 Task: Assign mailaustralia7@gmail.com as Assignee of Child Issue ChildIssue0000000001 of Issue Issue0000000001 in Backlog  in Scrum Project Project0000000001 in Jira. Assign mailaustralia7@gmail.com as Assignee of Child Issue ChildIssue0000000002 of Issue Issue0000000001 in Backlog  in Scrum Project Project0000000001 in Jira. Assign mailaustralia7@gmail.com as Assignee of Child Issue ChildIssue0000000003 of Issue Issue0000000002 in Backlog  in Scrum Project Project0000000001 in Jira. Assign mailaustralia7@gmail.com as Assignee of Child Issue ChildIssue0000000004 of Issue Issue0000000002 in Backlog  in Scrum Project Project0000000001 in Jira. Assign mailaustralia7@gmail.com as Assignee of Child Issue ChildIssue0000000005 of Issue Issue0000000003 in Backlog  in Scrum Project Project0000000001 in Jira
Action: Mouse moved to (319, 276)
Screenshot: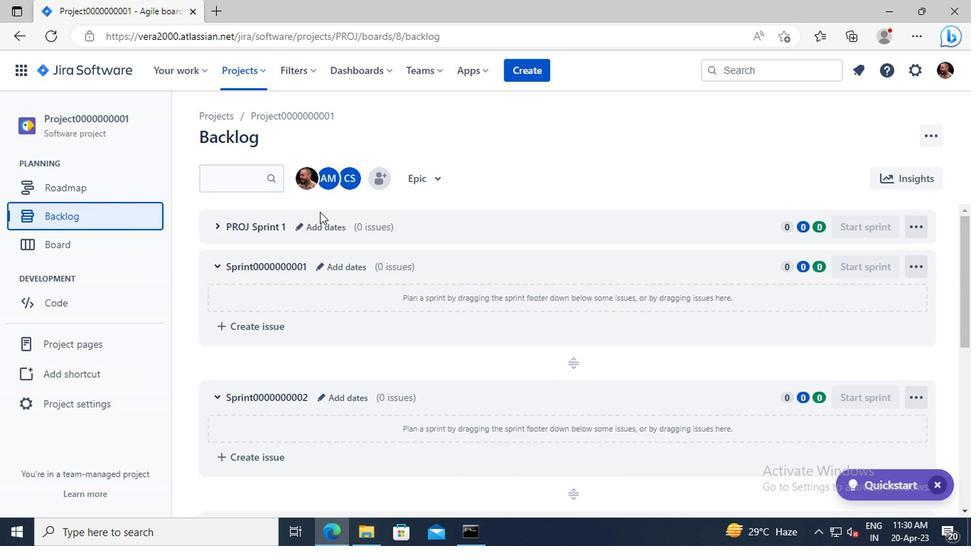 
Action: Mouse scrolled (319, 275) with delta (0, -1)
Screenshot: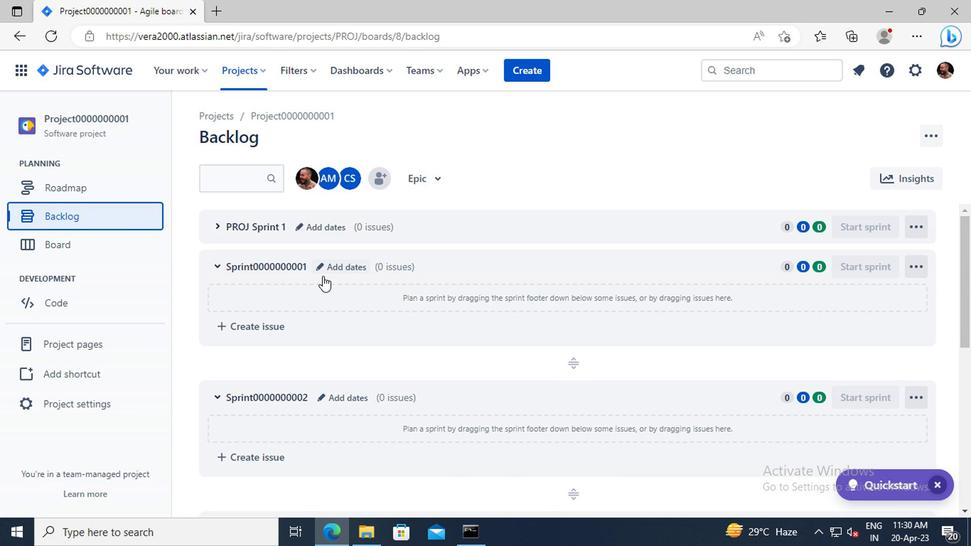 
Action: Mouse scrolled (319, 275) with delta (0, -1)
Screenshot: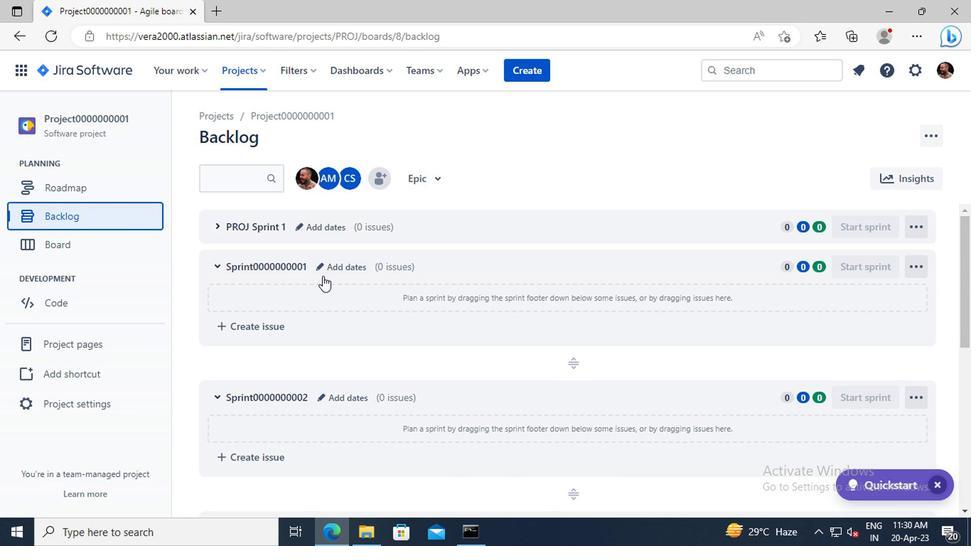 
Action: Mouse scrolled (319, 275) with delta (0, -1)
Screenshot: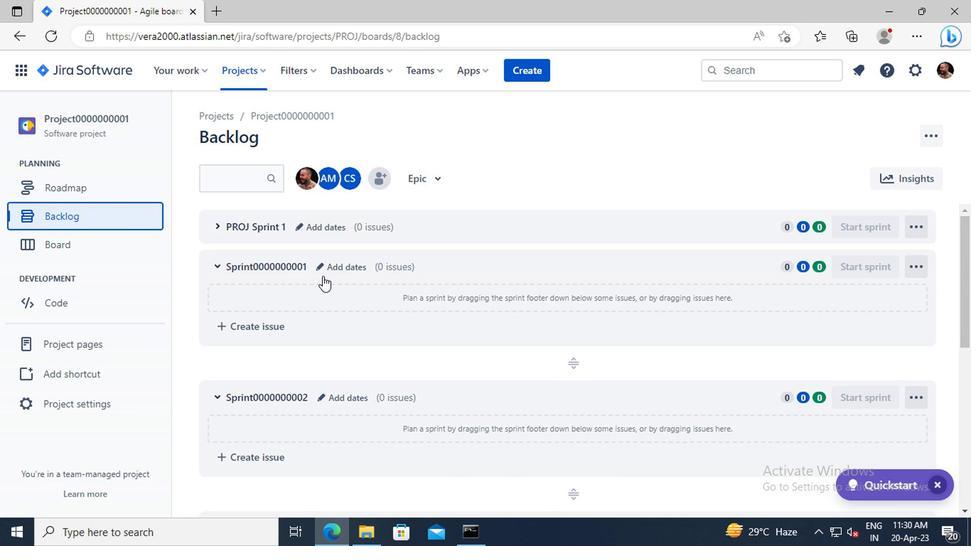 
Action: Mouse scrolled (319, 275) with delta (0, -1)
Screenshot: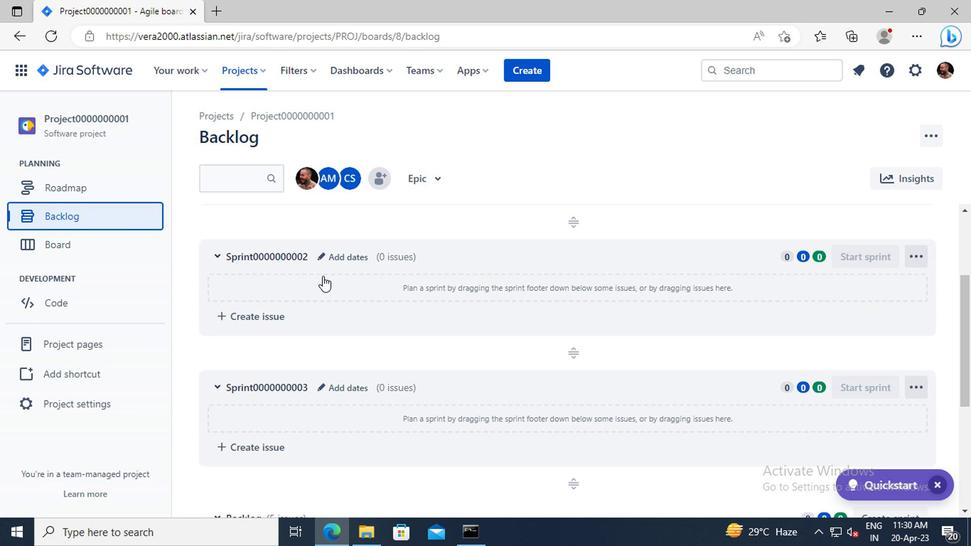 
Action: Mouse scrolled (319, 275) with delta (0, -1)
Screenshot: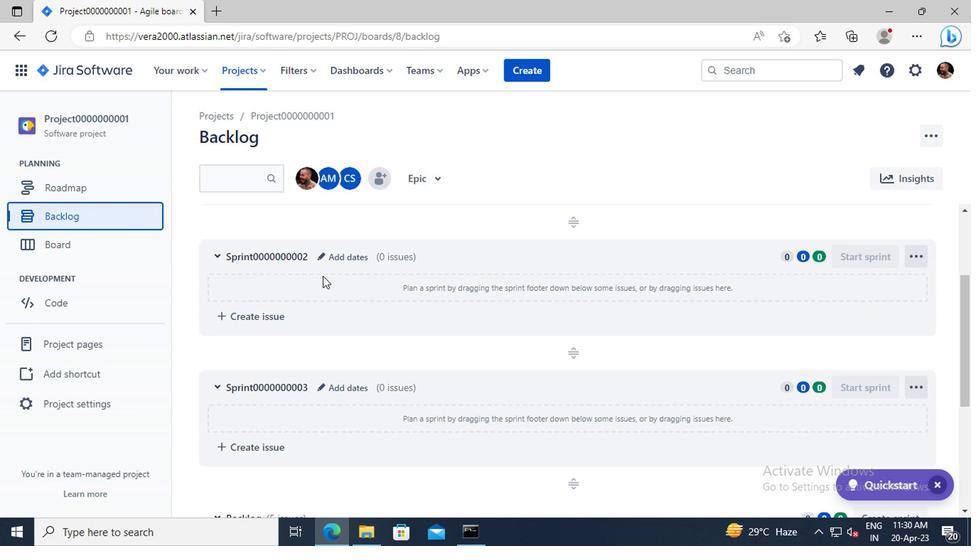 
Action: Mouse scrolled (319, 275) with delta (0, -1)
Screenshot: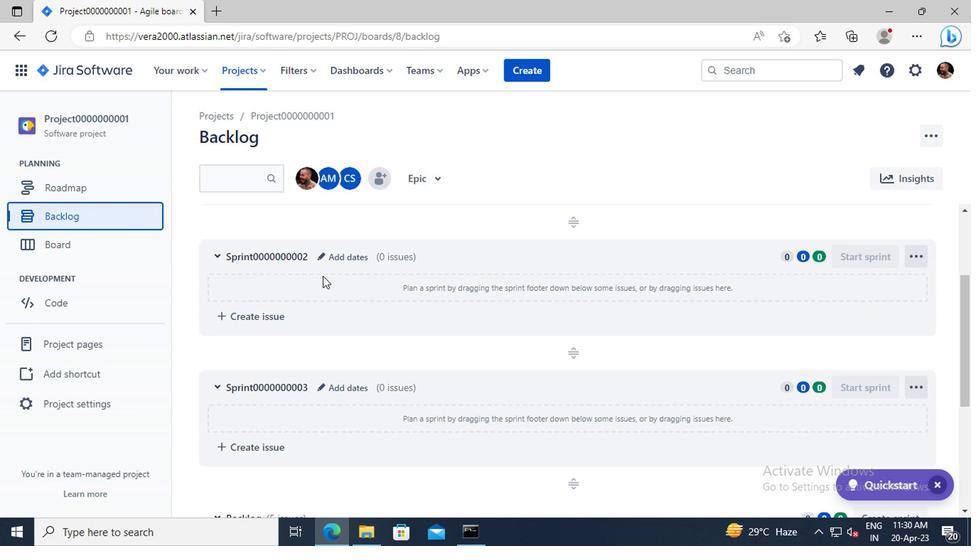 
Action: Mouse scrolled (319, 275) with delta (0, -1)
Screenshot: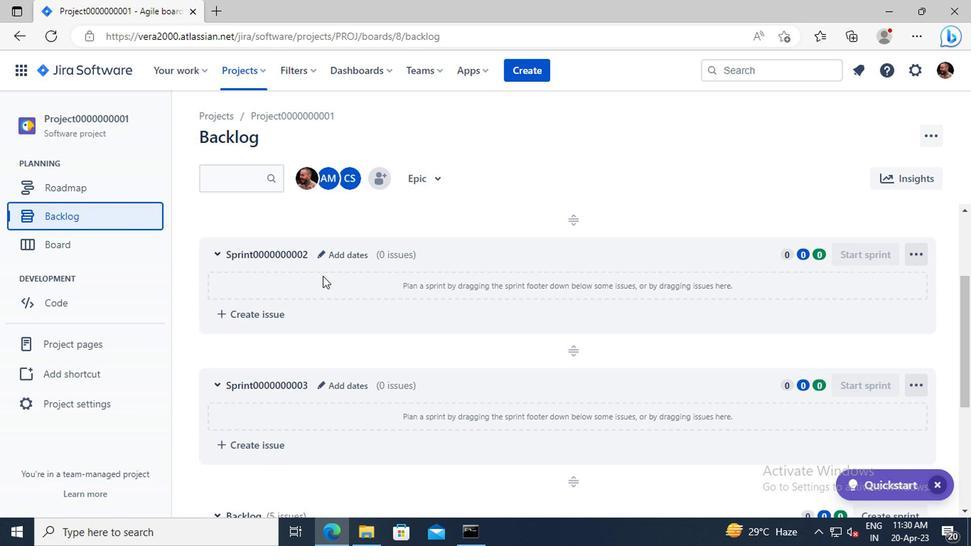
Action: Mouse moved to (326, 360)
Screenshot: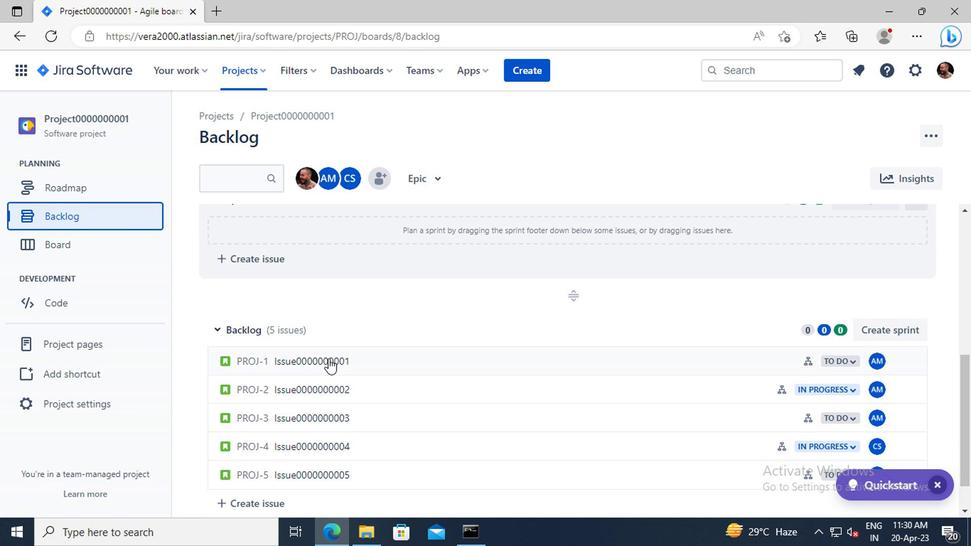 
Action: Mouse pressed left at (326, 360)
Screenshot: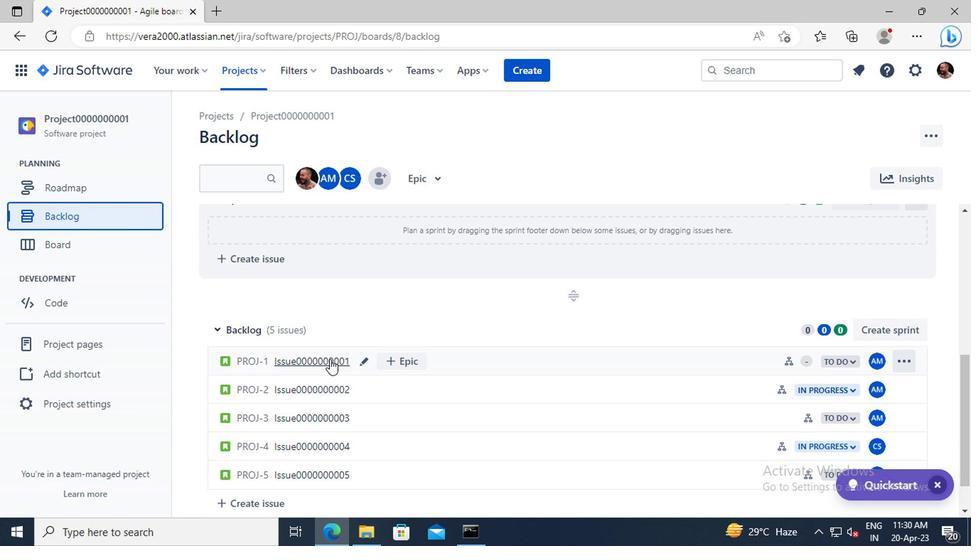 
Action: Mouse moved to (808, 363)
Screenshot: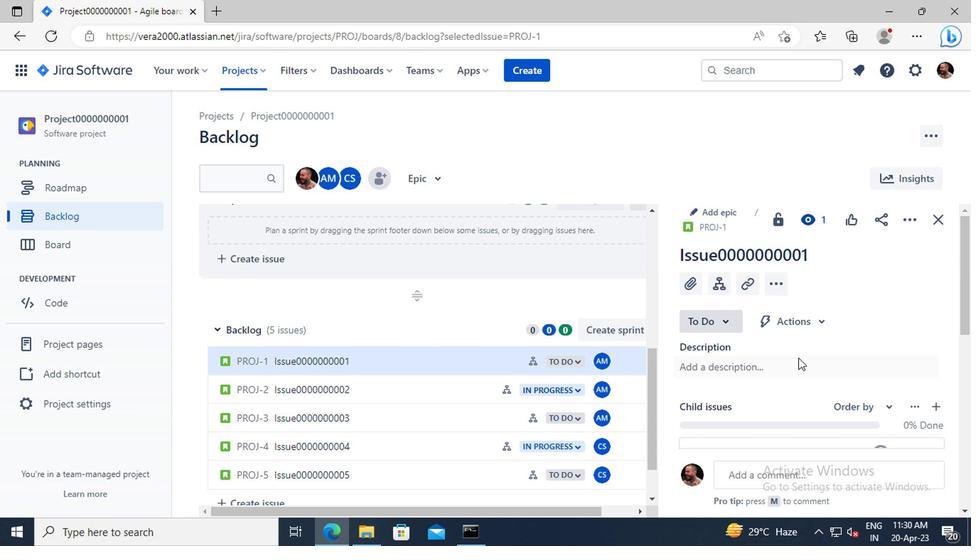 
Action: Mouse scrolled (808, 362) with delta (0, 0)
Screenshot: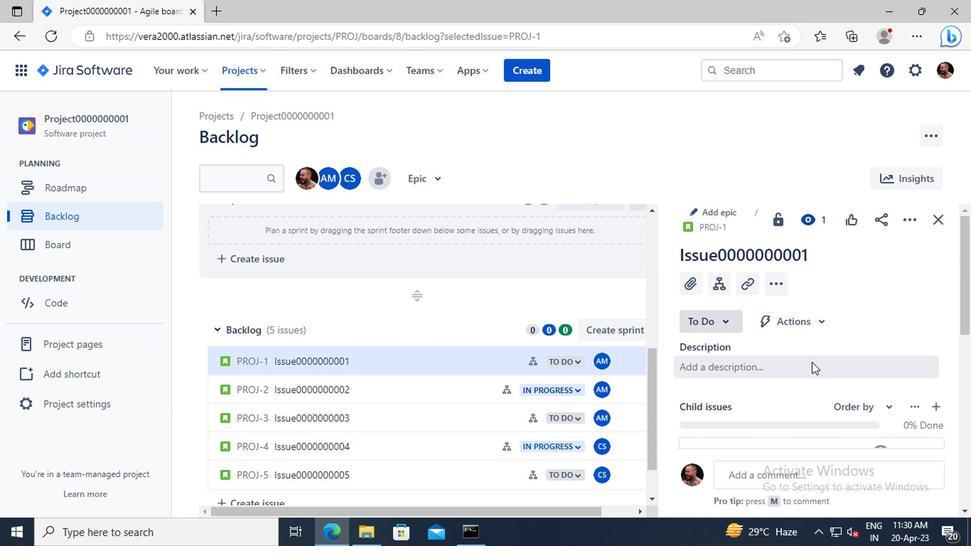 
Action: Mouse scrolled (808, 362) with delta (0, 0)
Screenshot: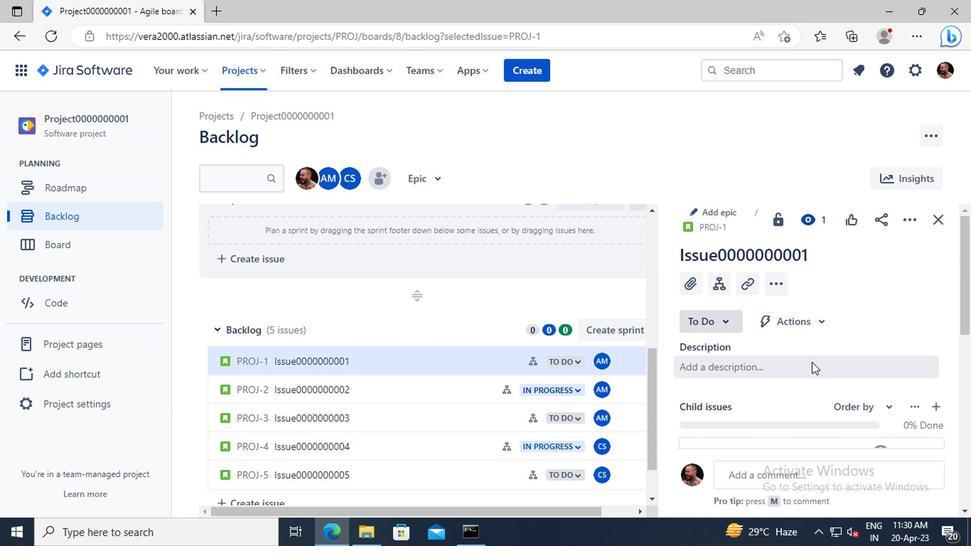 
Action: Mouse moved to (877, 365)
Screenshot: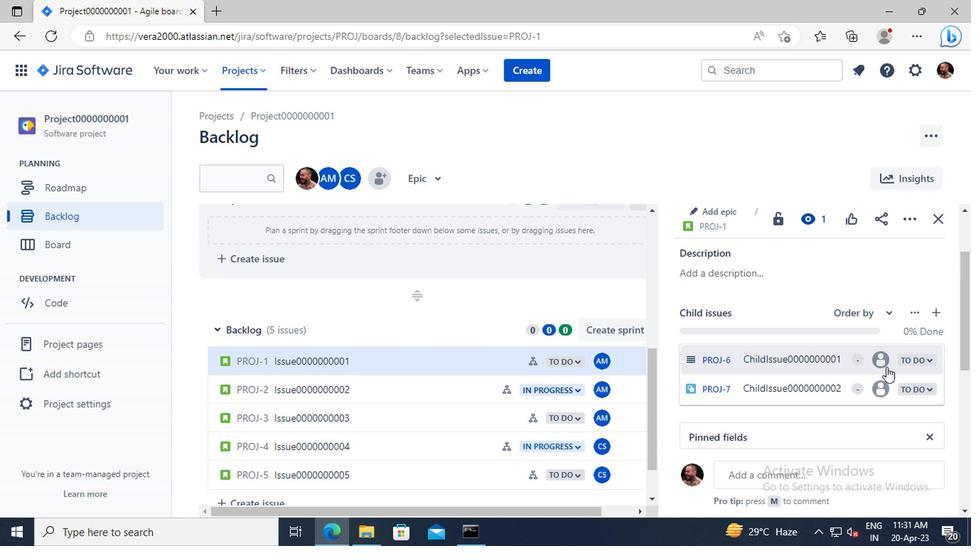 
Action: Mouse pressed left at (877, 365)
Screenshot: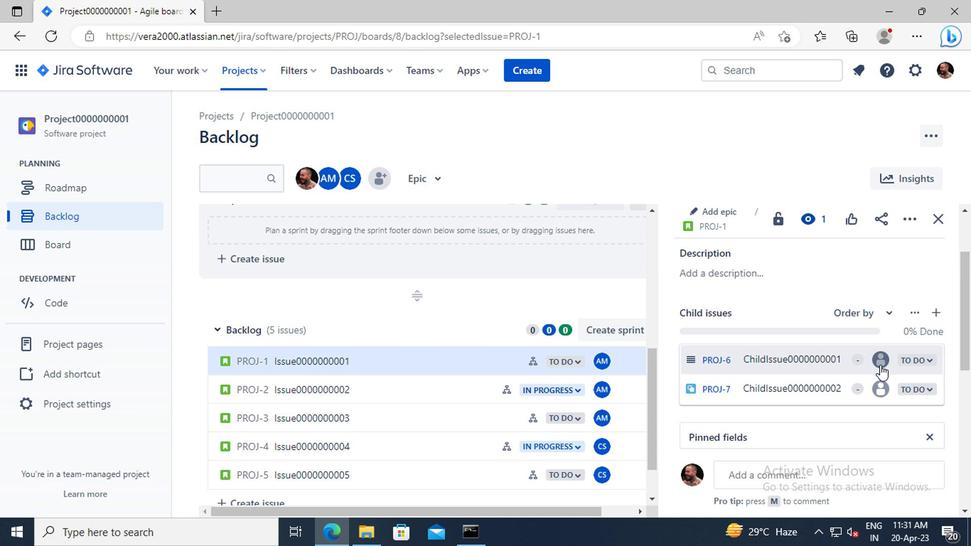 
Action: Mouse moved to (675, 492)
Screenshot: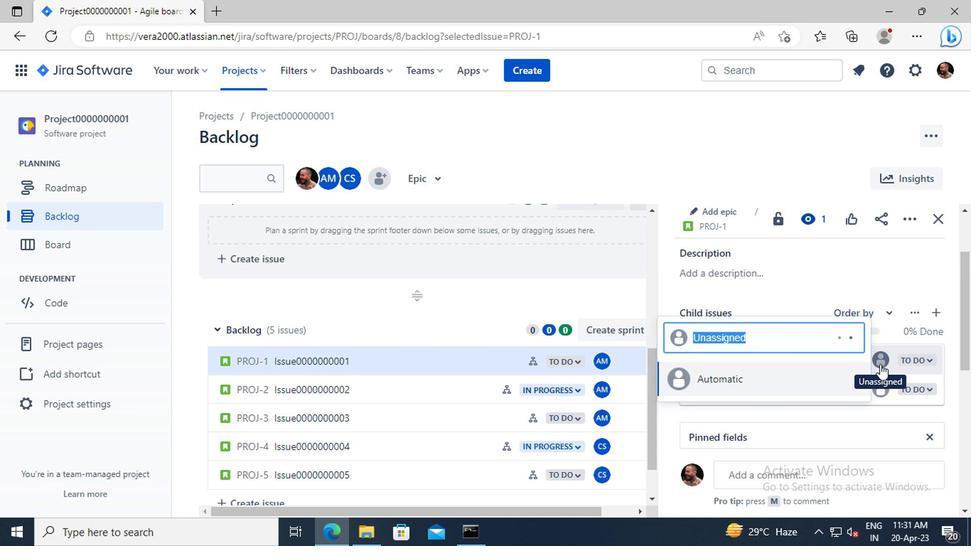 
Action: Key pressed australia
Screenshot: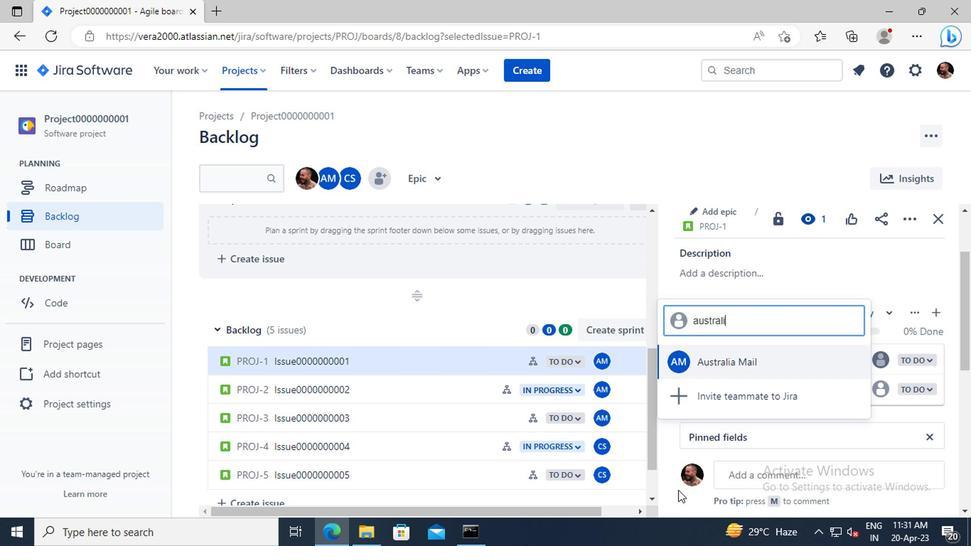
Action: Mouse moved to (707, 363)
Screenshot: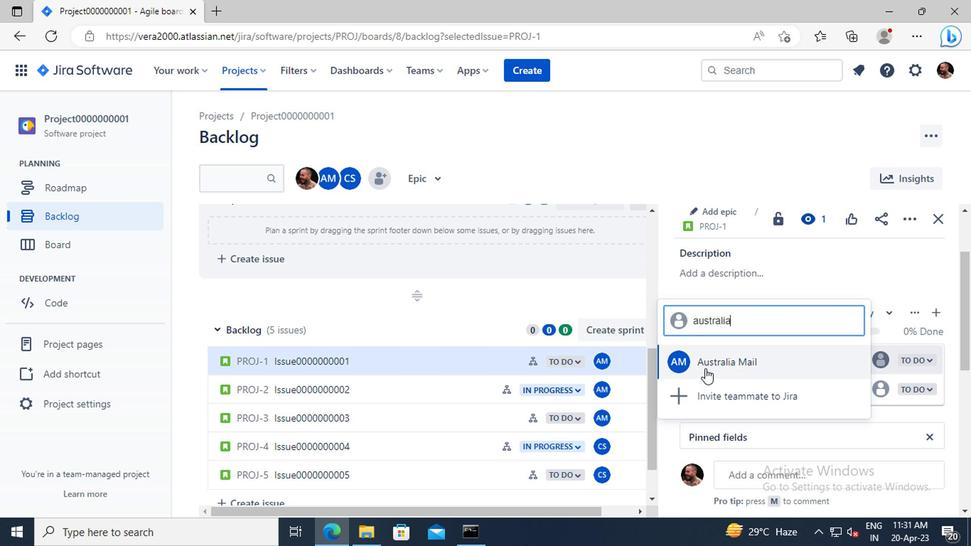
Action: Mouse pressed left at (707, 363)
Screenshot: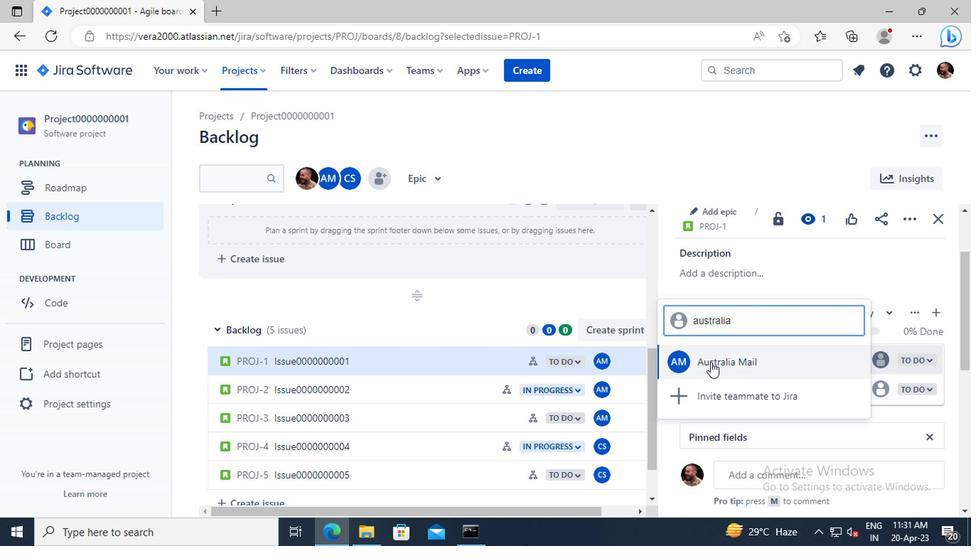 
Action: Mouse moved to (881, 388)
Screenshot: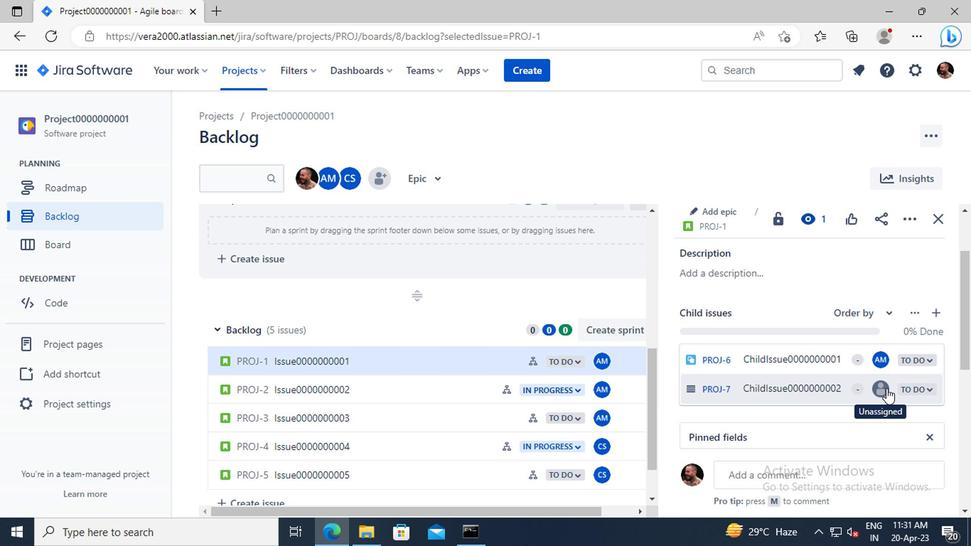 
Action: Mouse pressed left at (881, 388)
Screenshot: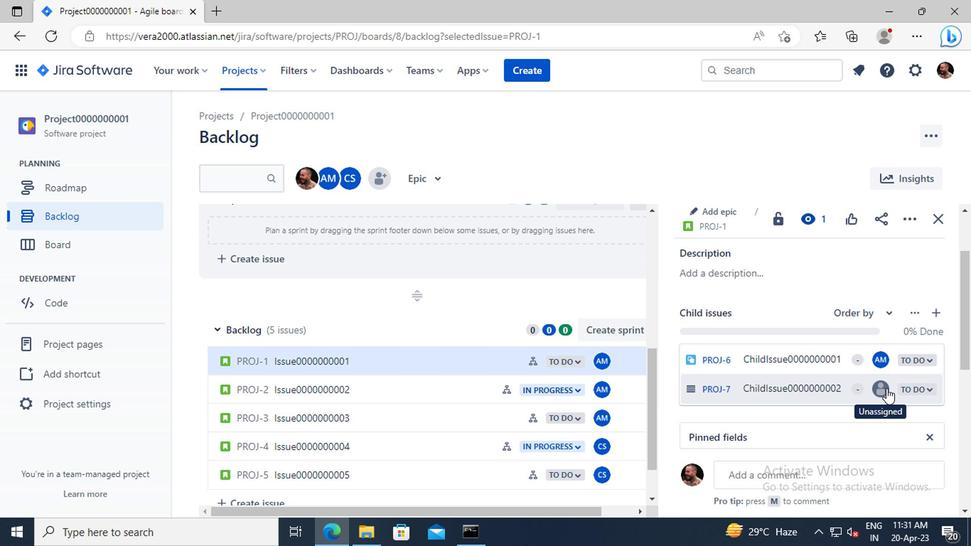 
Action: Mouse moved to (777, 449)
Screenshot: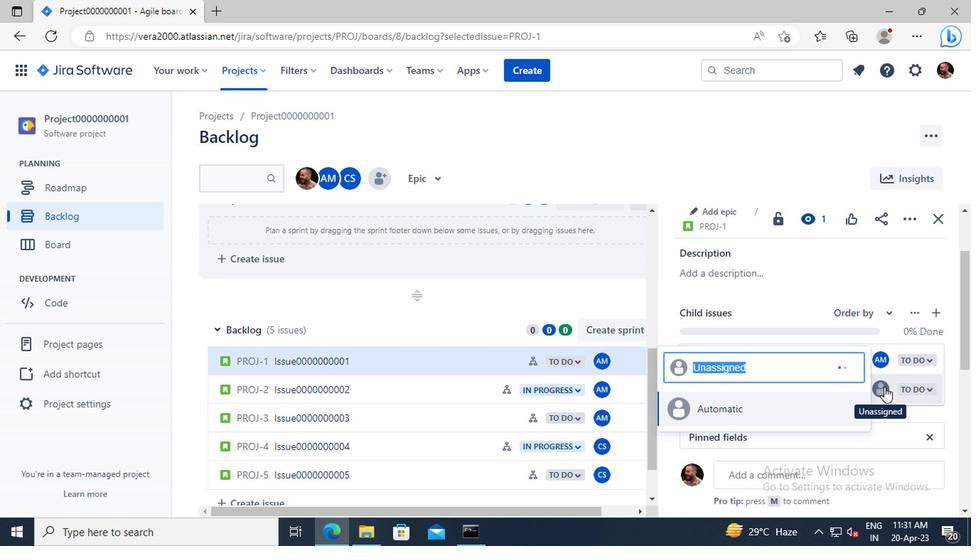 
Action: Key pressed australia
Screenshot: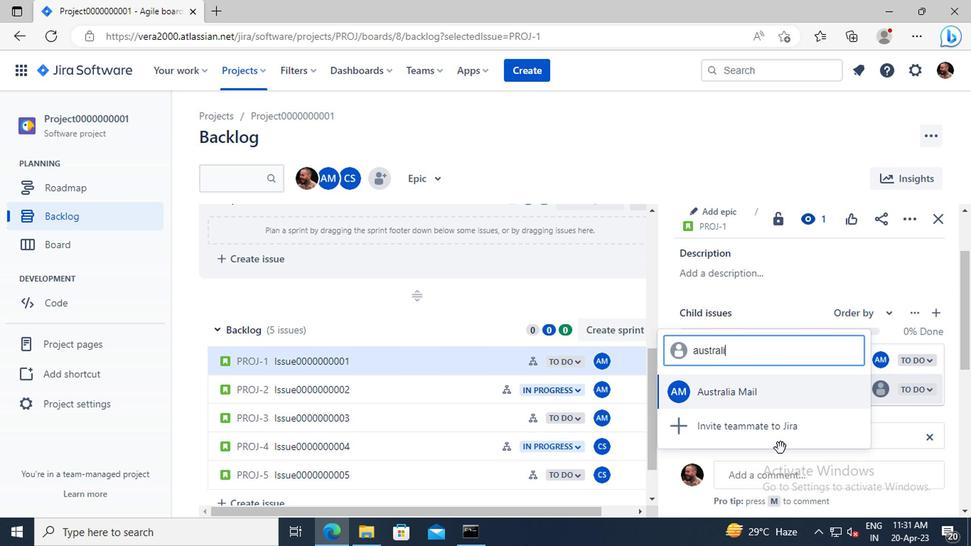 
Action: Mouse moved to (757, 394)
Screenshot: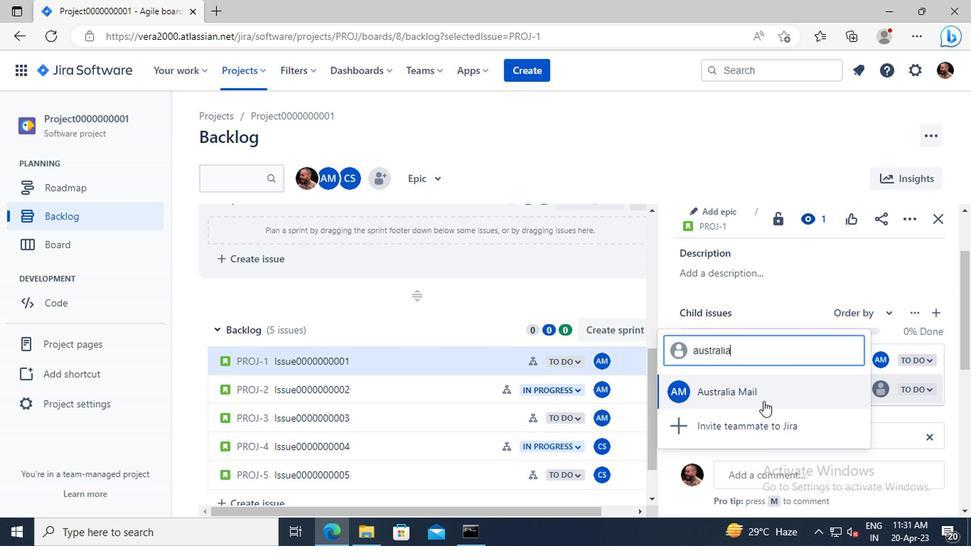 
Action: Mouse pressed left at (757, 394)
Screenshot: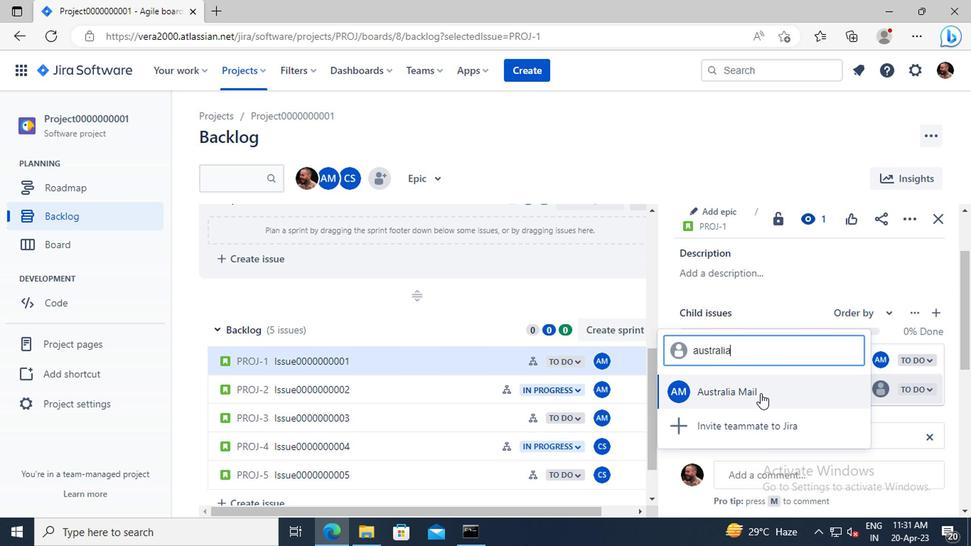 
Action: Mouse moved to (325, 387)
Screenshot: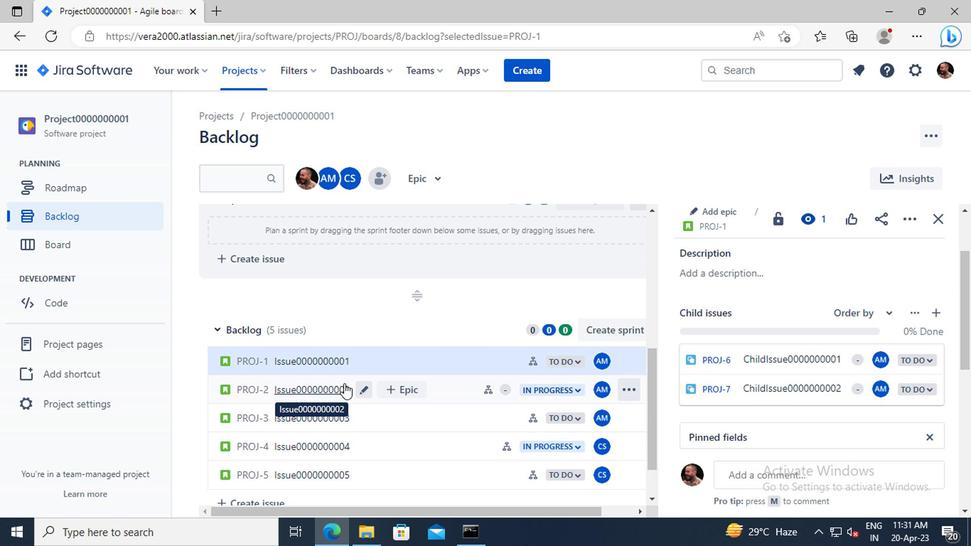 
Action: Mouse pressed left at (325, 387)
Screenshot: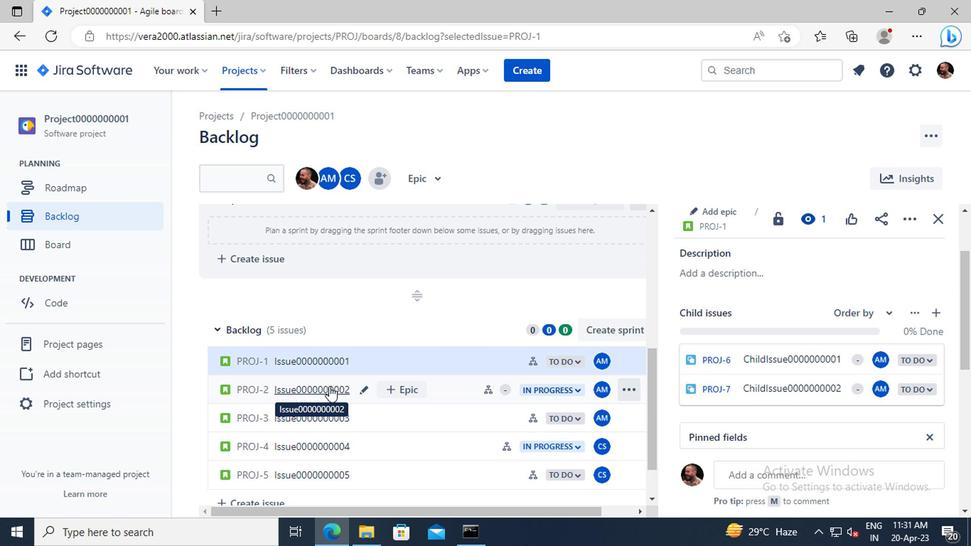 
Action: Mouse moved to (806, 361)
Screenshot: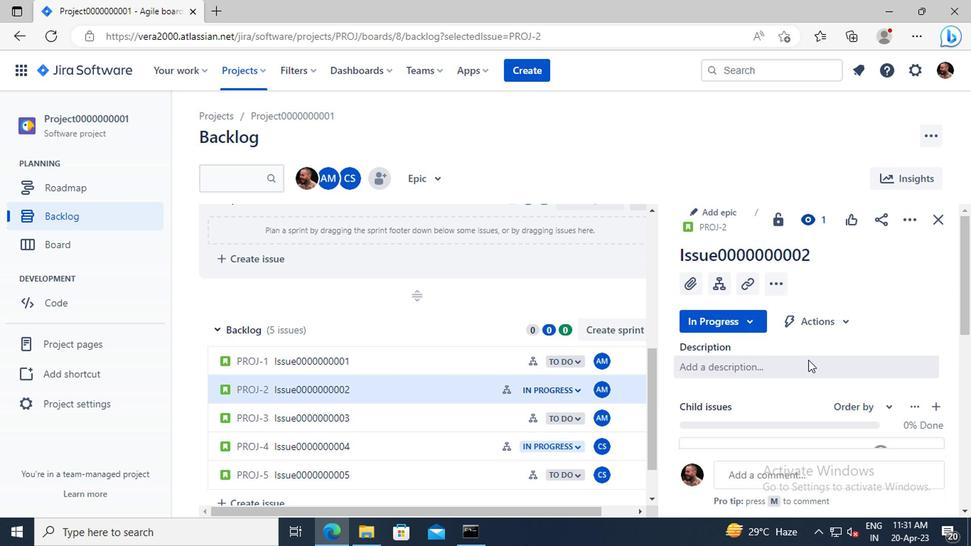
Action: Mouse scrolled (806, 360) with delta (0, -1)
Screenshot: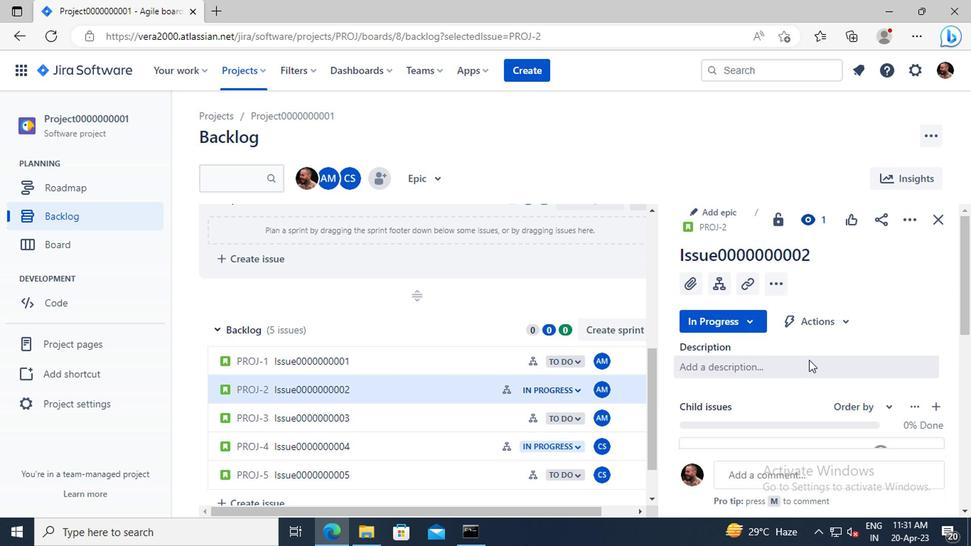 
Action: Mouse scrolled (806, 360) with delta (0, -1)
Screenshot: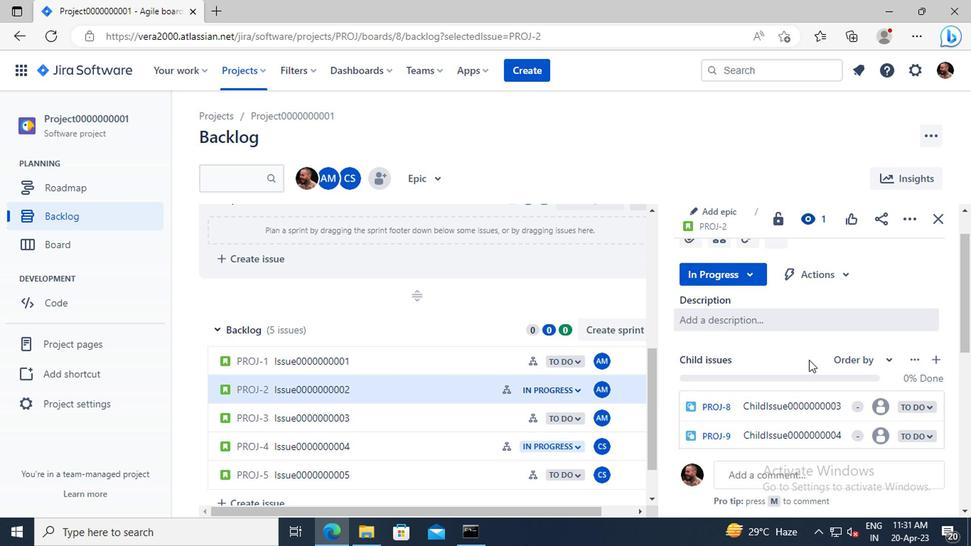 
Action: Mouse moved to (875, 366)
Screenshot: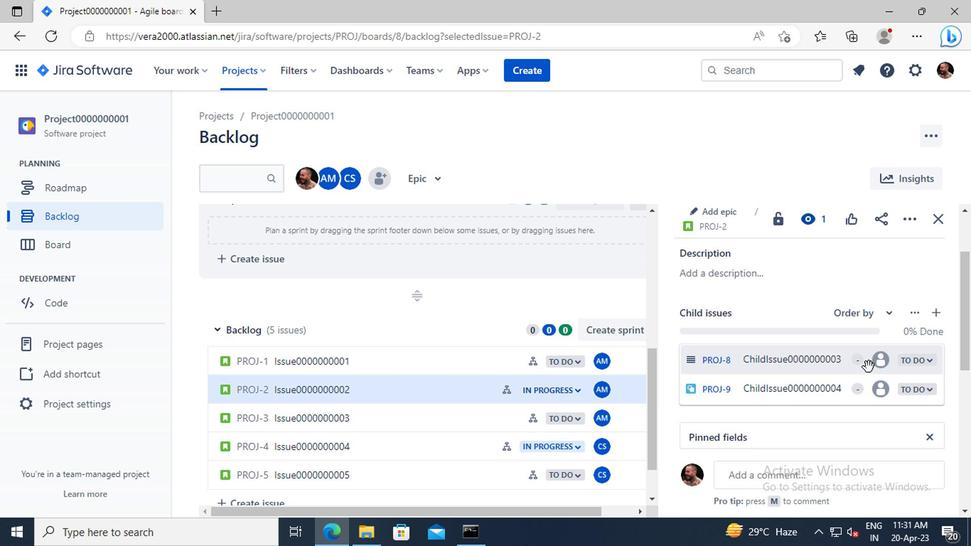 
Action: Mouse pressed left at (875, 366)
Screenshot: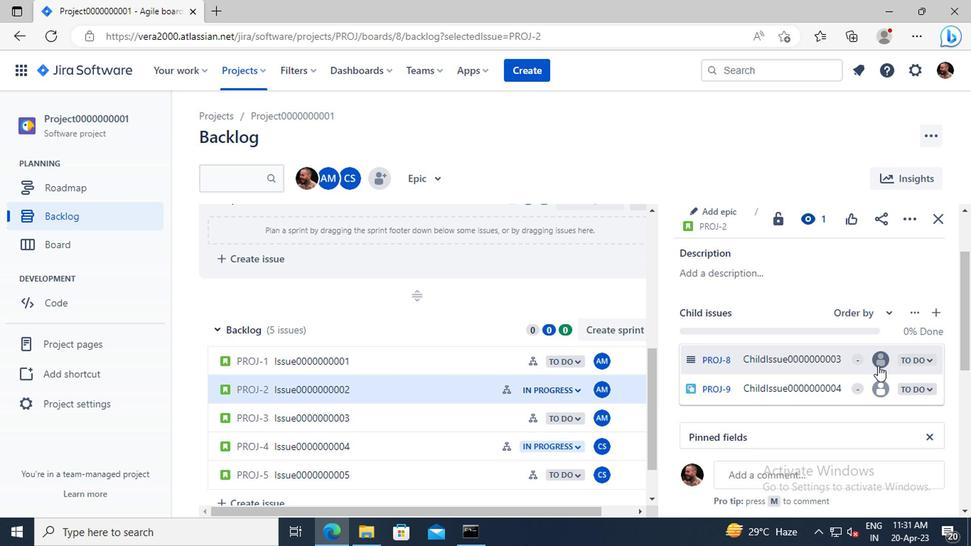 
Action: Mouse moved to (828, 399)
Screenshot: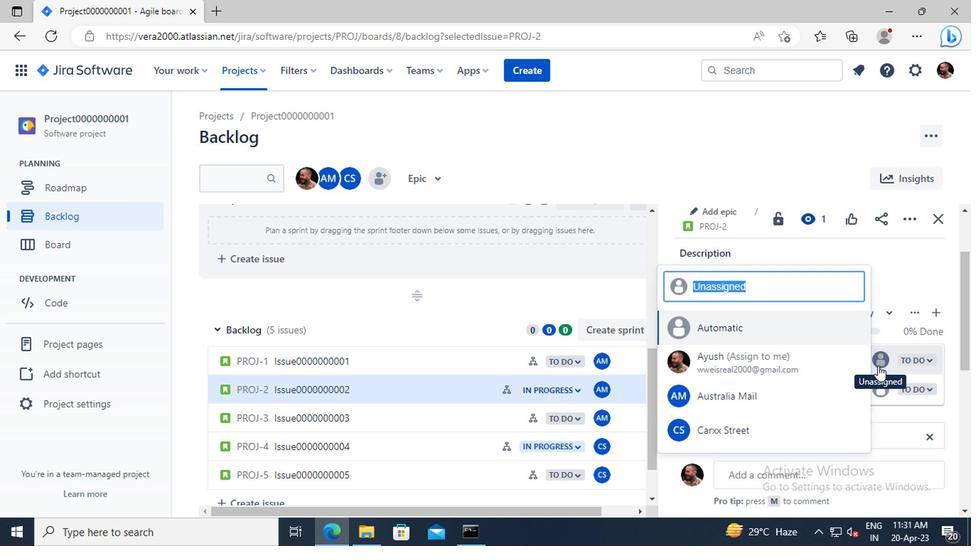 
Action: Key pressed australia
Screenshot: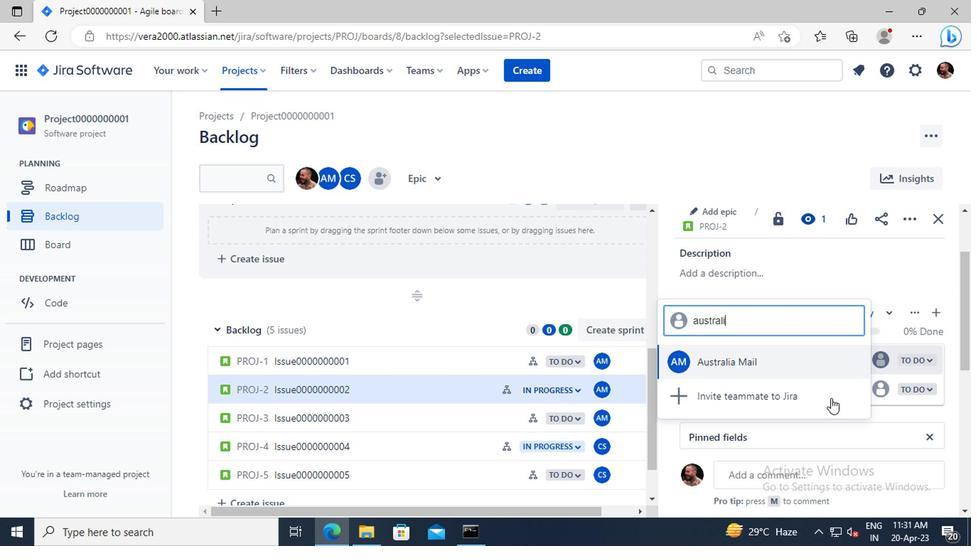 
Action: Mouse moved to (769, 366)
Screenshot: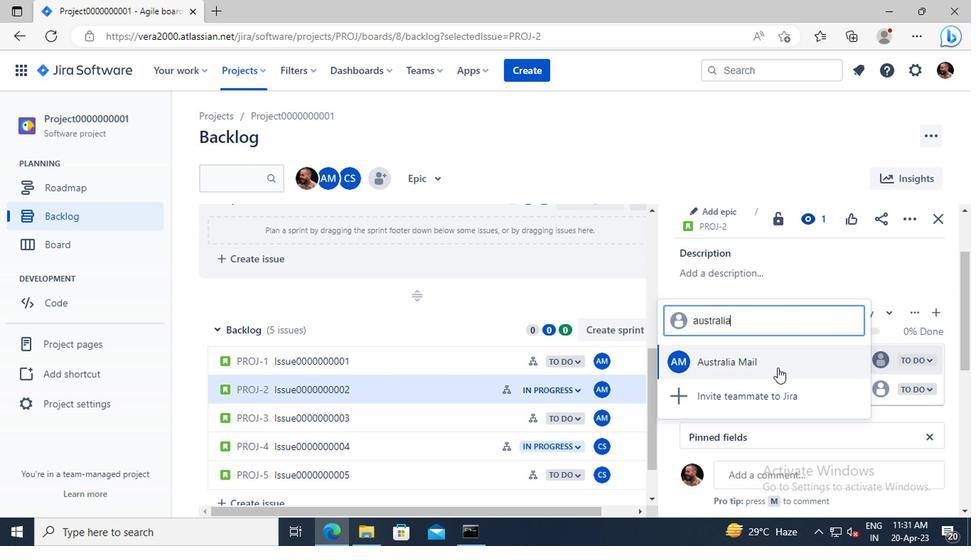 
Action: Mouse pressed left at (769, 366)
Screenshot: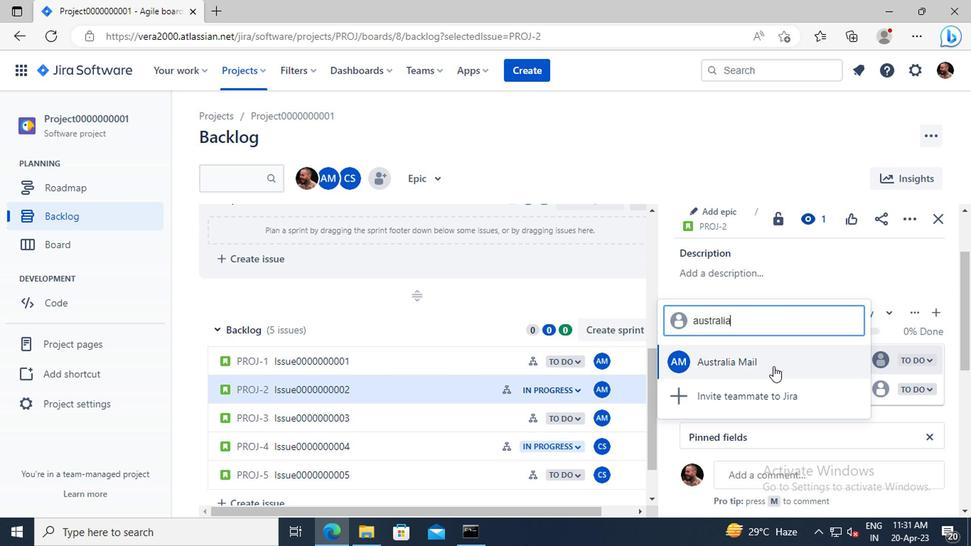 
Action: Mouse moved to (877, 392)
Screenshot: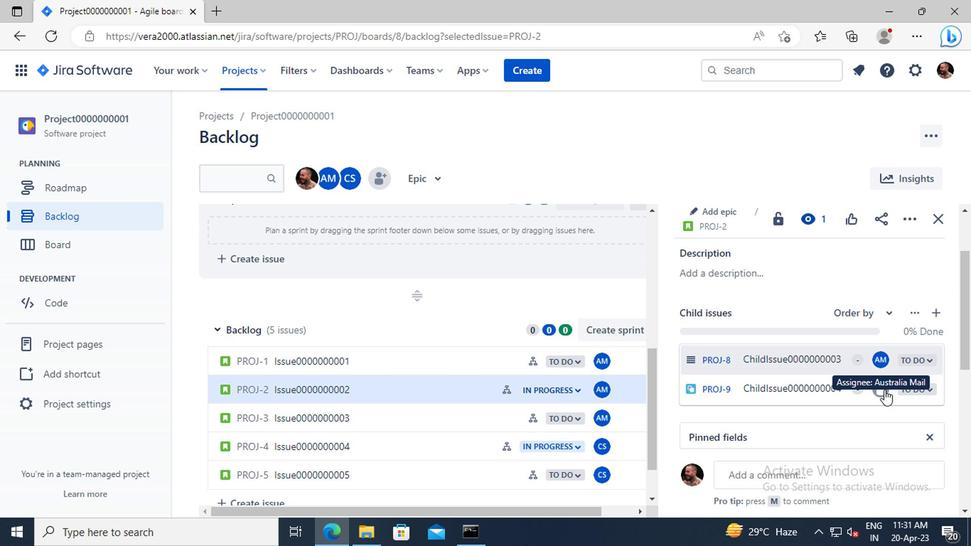 
Action: Mouse pressed left at (877, 392)
Screenshot: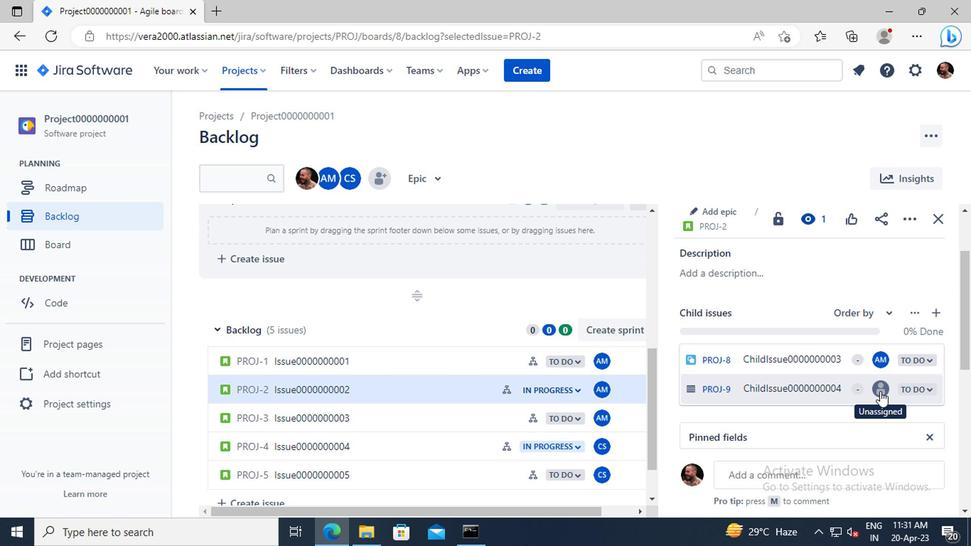 
Action: Key pressed australia
Screenshot: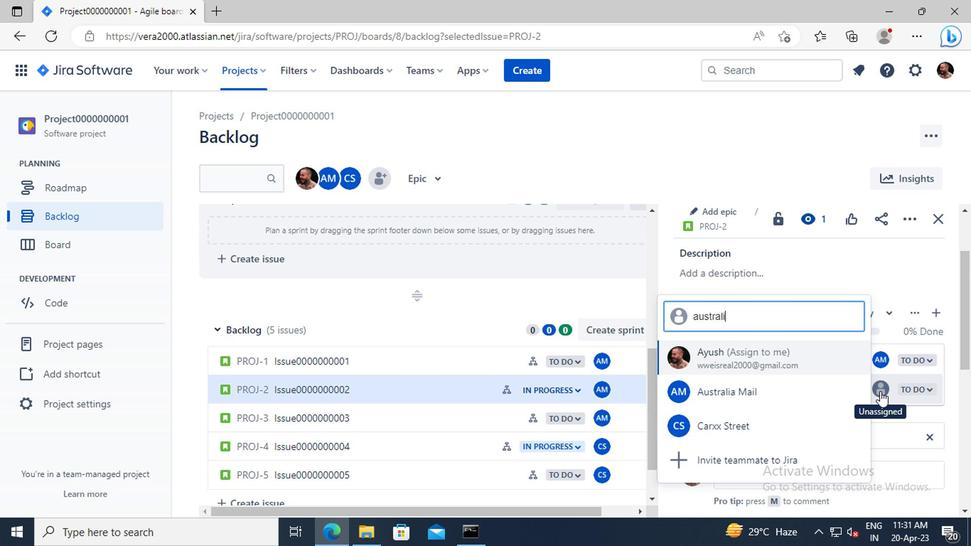 
Action: Mouse moved to (766, 394)
Screenshot: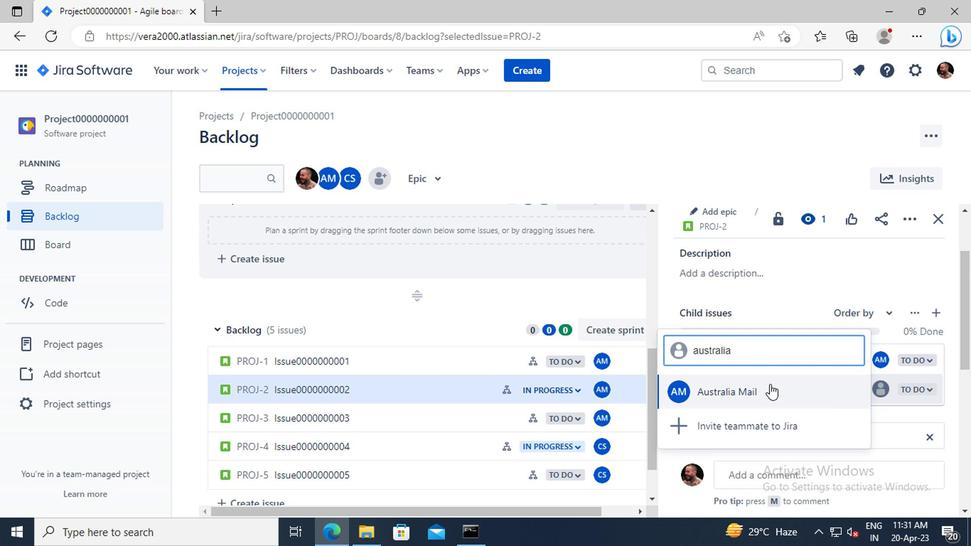 
Action: Mouse pressed left at (766, 394)
Screenshot: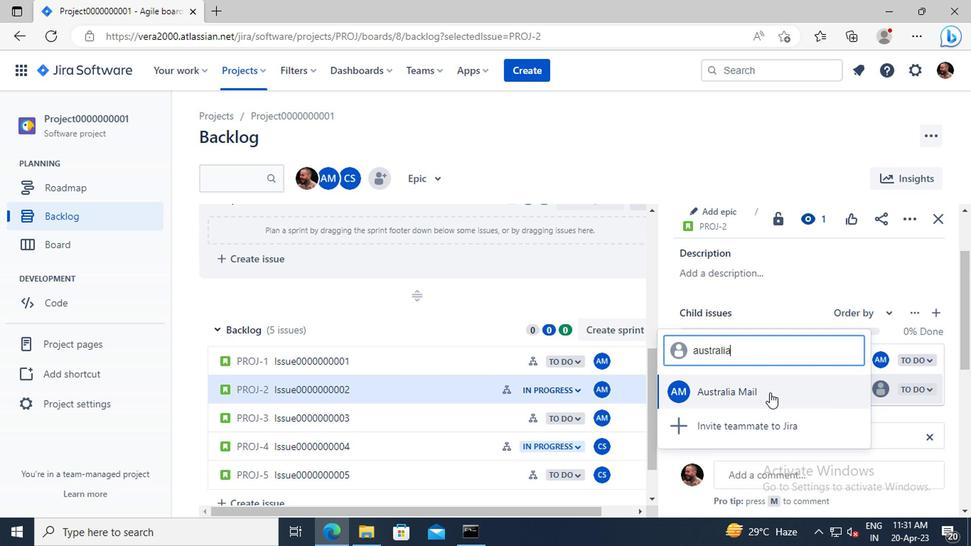 
Action: Mouse moved to (327, 416)
Screenshot: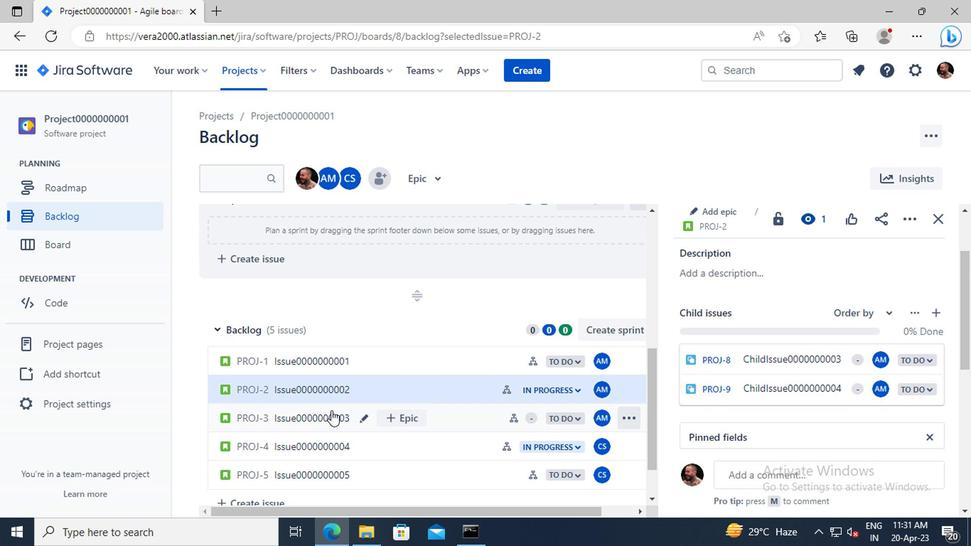 
Action: Mouse pressed left at (327, 416)
Screenshot: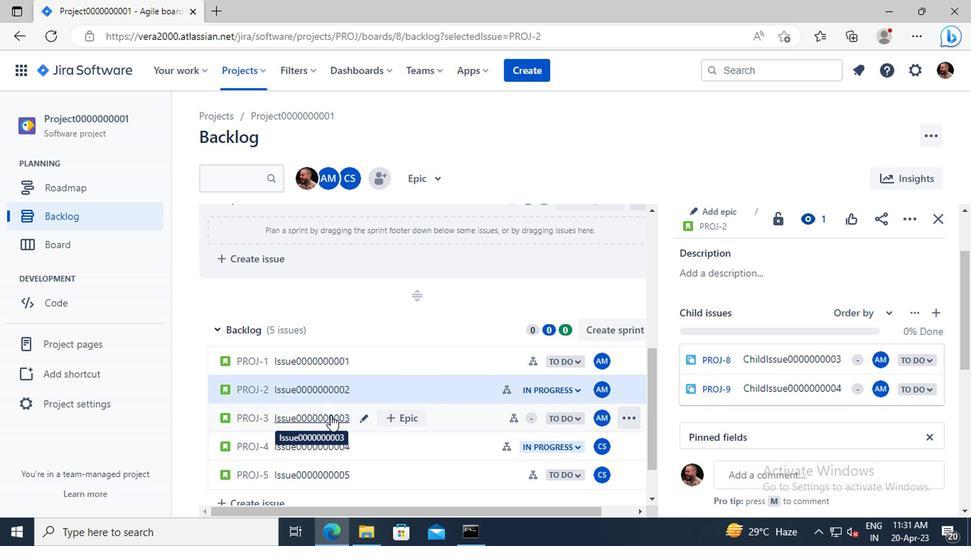 
Action: Mouse moved to (772, 361)
Screenshot: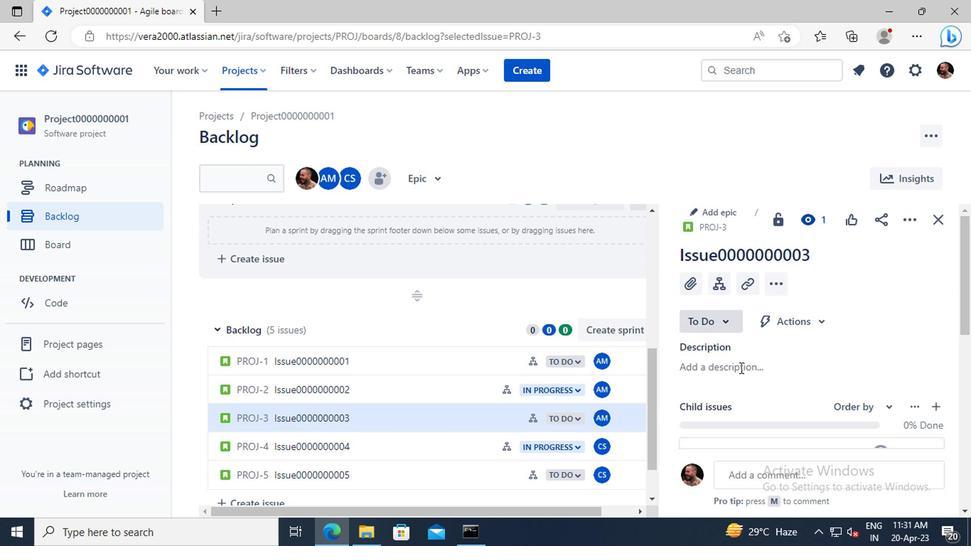 
Action: Mouse scrolled (772, 361) with delta (0, 0)
Screenshot: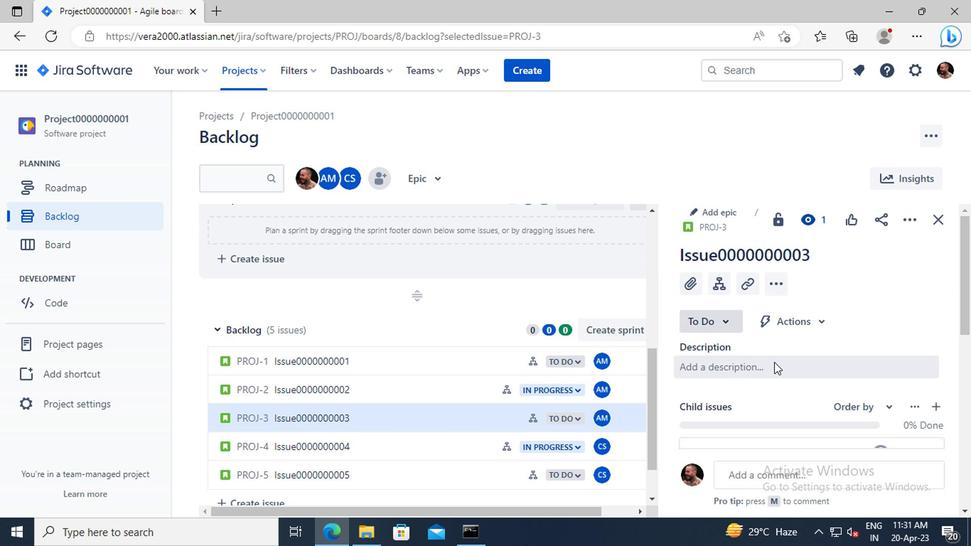 
Action: Mouse scrolled (772, 361) with delta (0, 0)
Screenshot: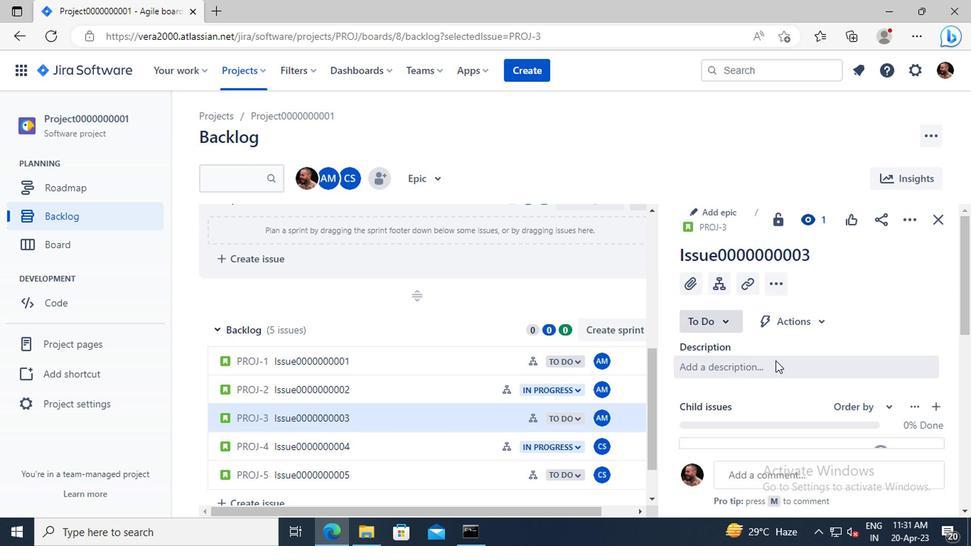 
Action: Mouse moved to (879, 360)
Screenshot: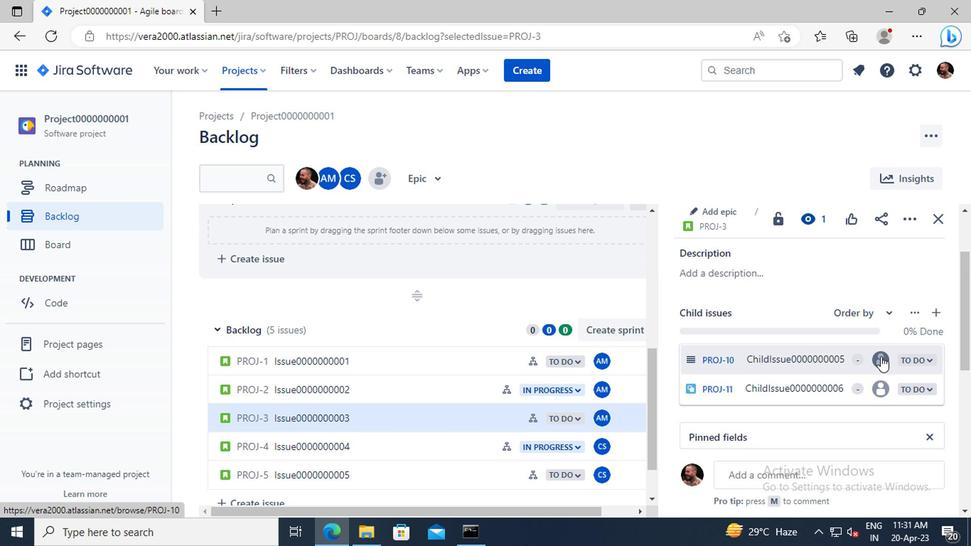 
Action: Mouse pressed left at (879, 360)
Screenshot: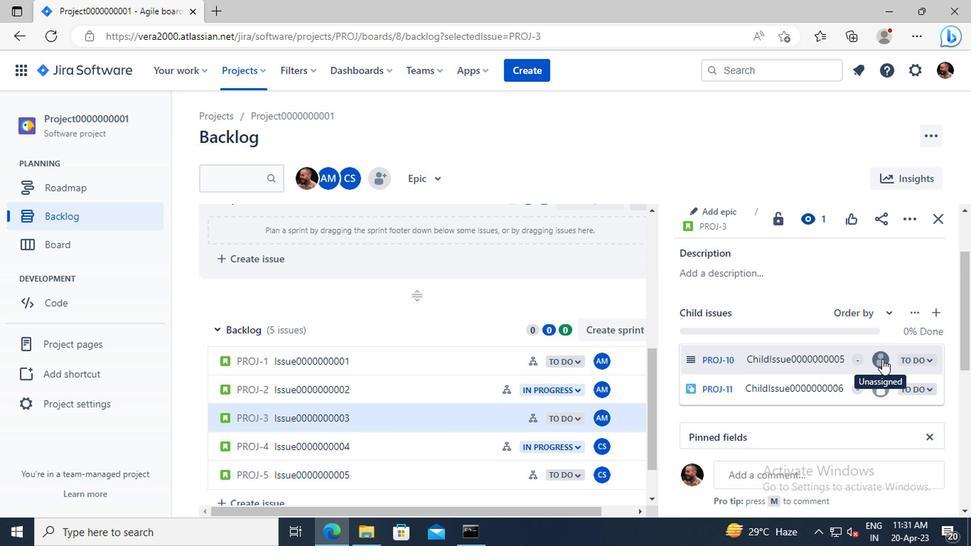 
Action: Mouse moved to (879, 361)
Screenshot: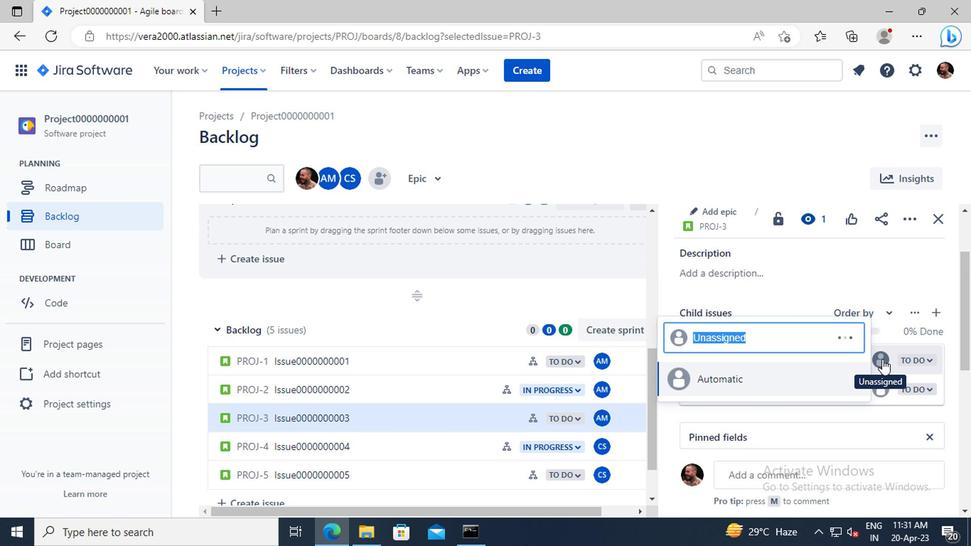
Action: Key pressed australia
Screenshot: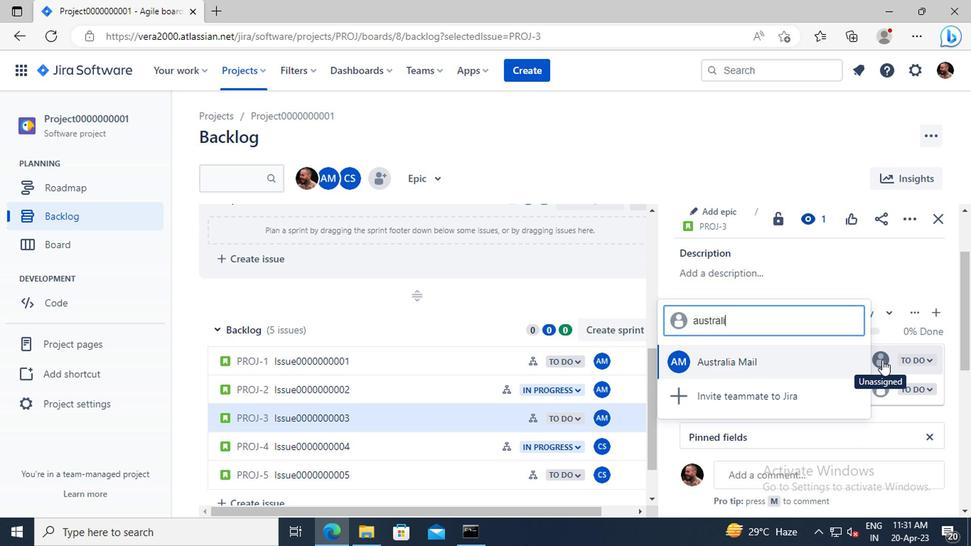 
Action: Mouse moved to (770, 359)
Screenshot: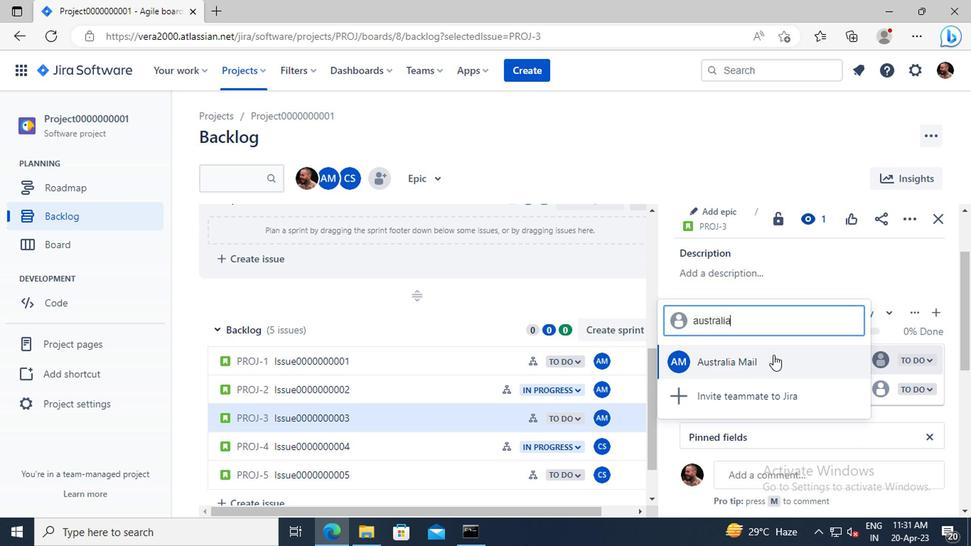 
Action: Mouse pressed left at (770, 359)
Screenshot: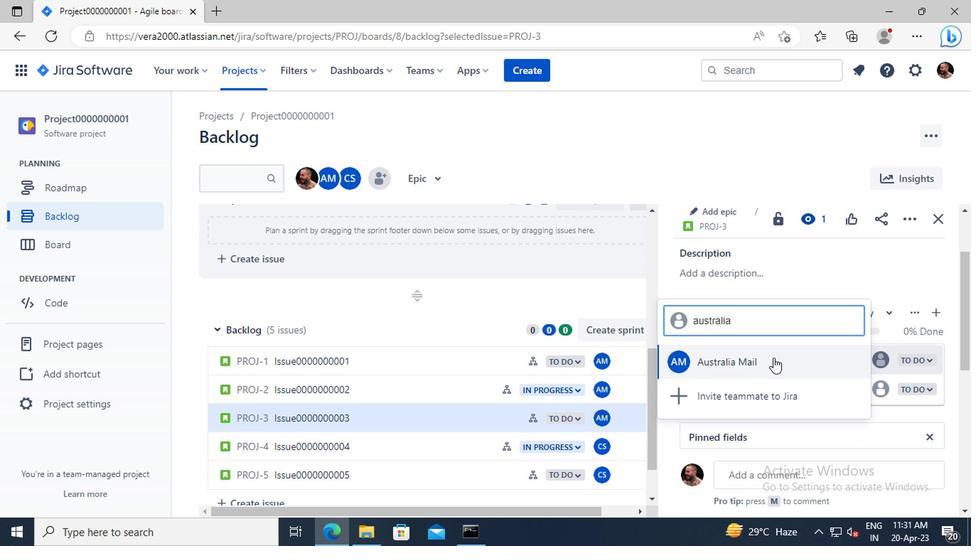 
